 Task: Use the formula "BITOR" in spreadsheet "Project portfolio".
Action: Mouse moved to (884, 138)
Screenshot: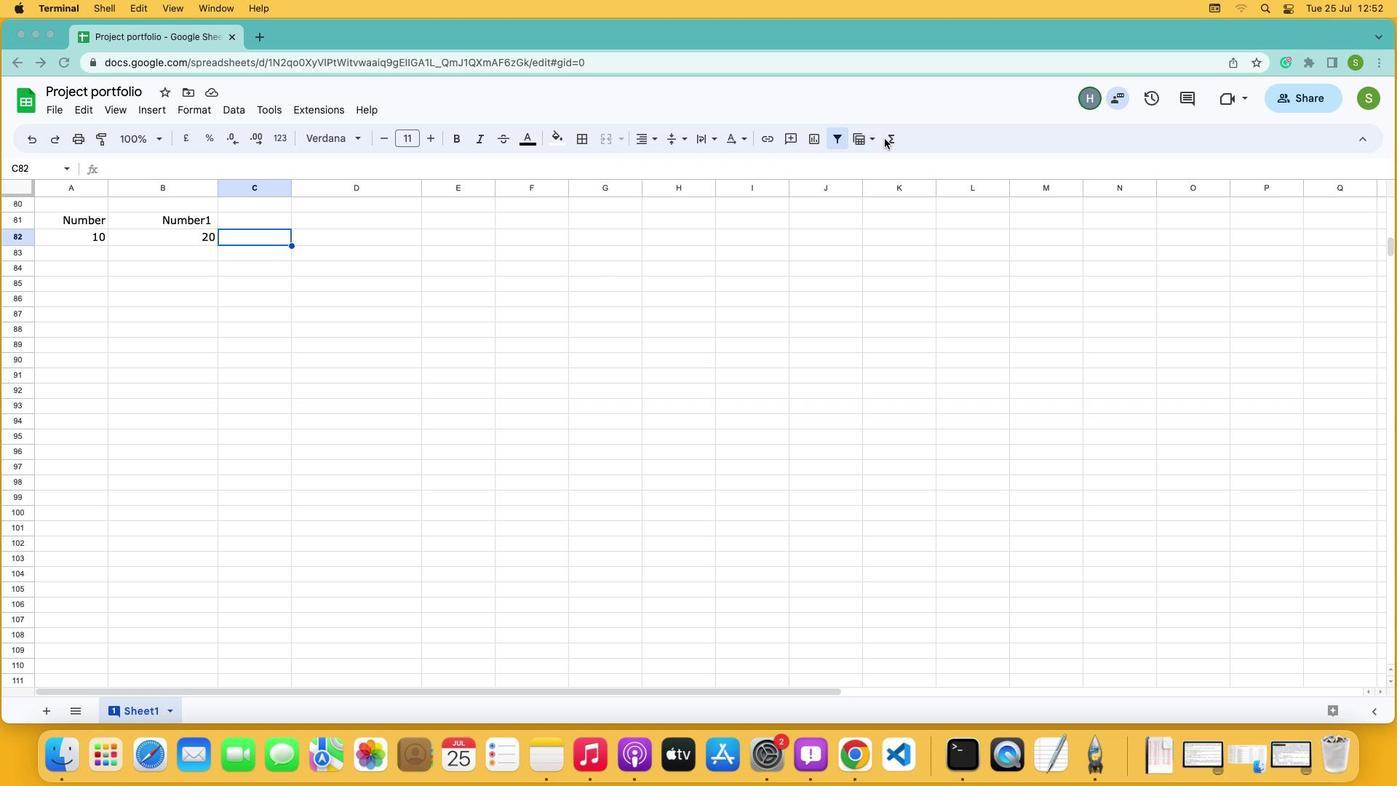 
Action: Mouse pressed left at (884, 138)
Screenshot: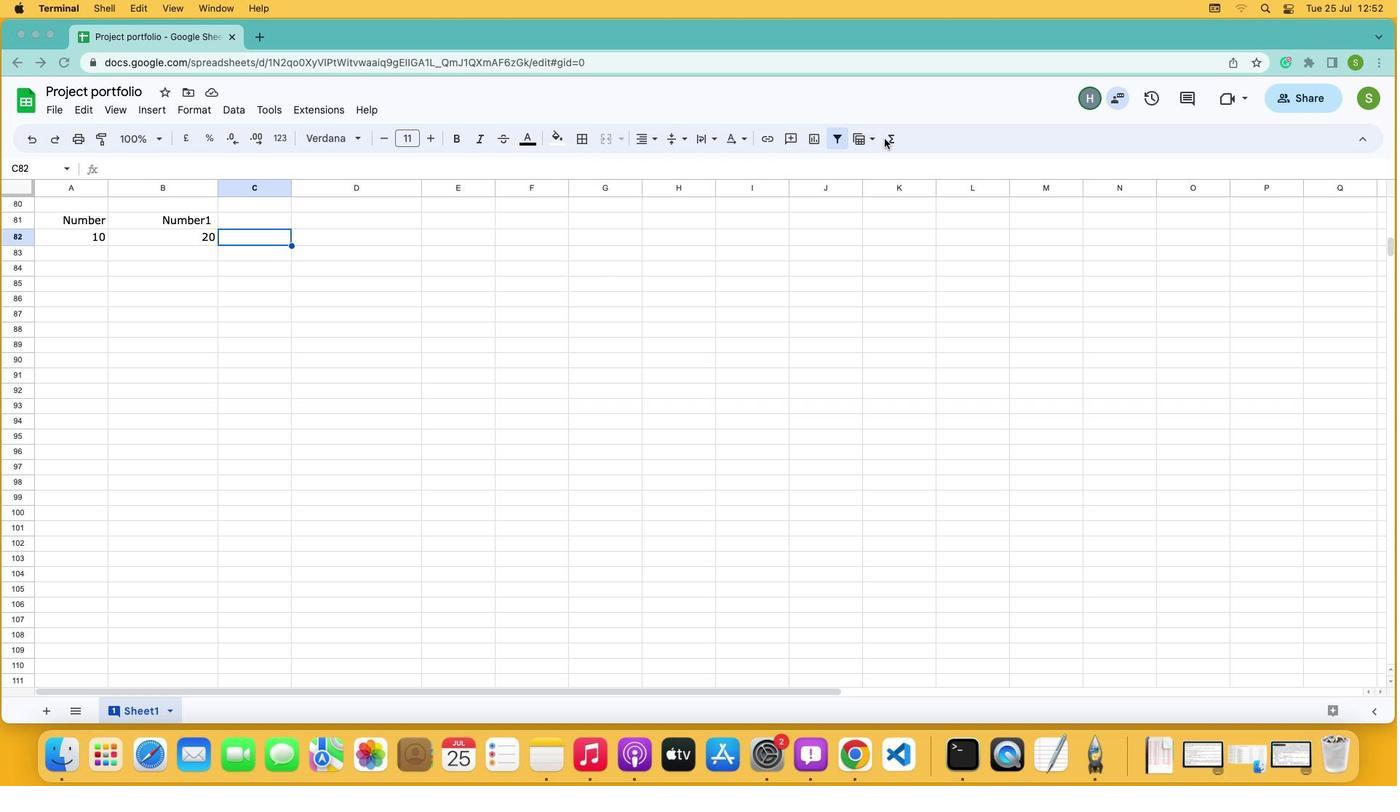 
Action: Mouse moved to (888, 142)
Screenshot: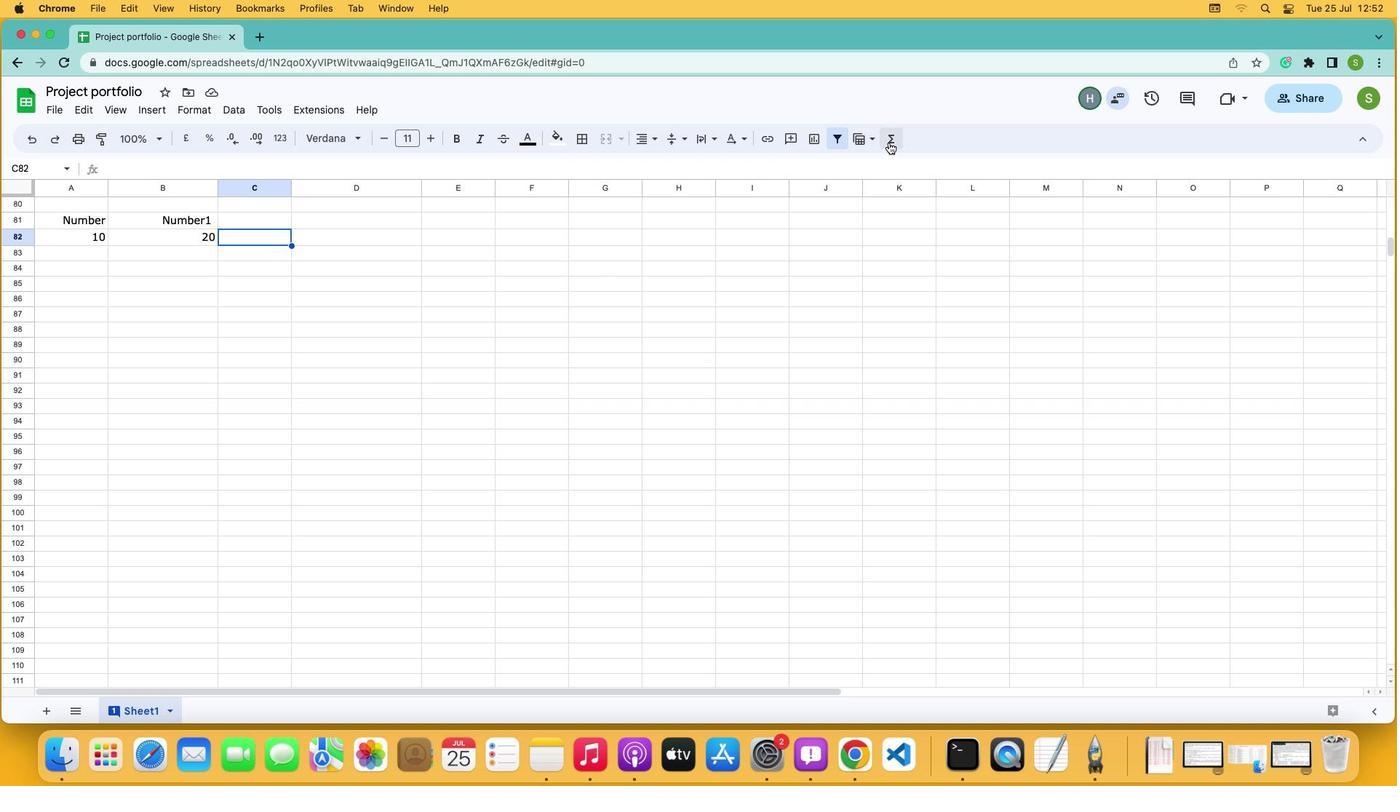 
Action: Mouse pressed left at (888, 142)
Screenshot: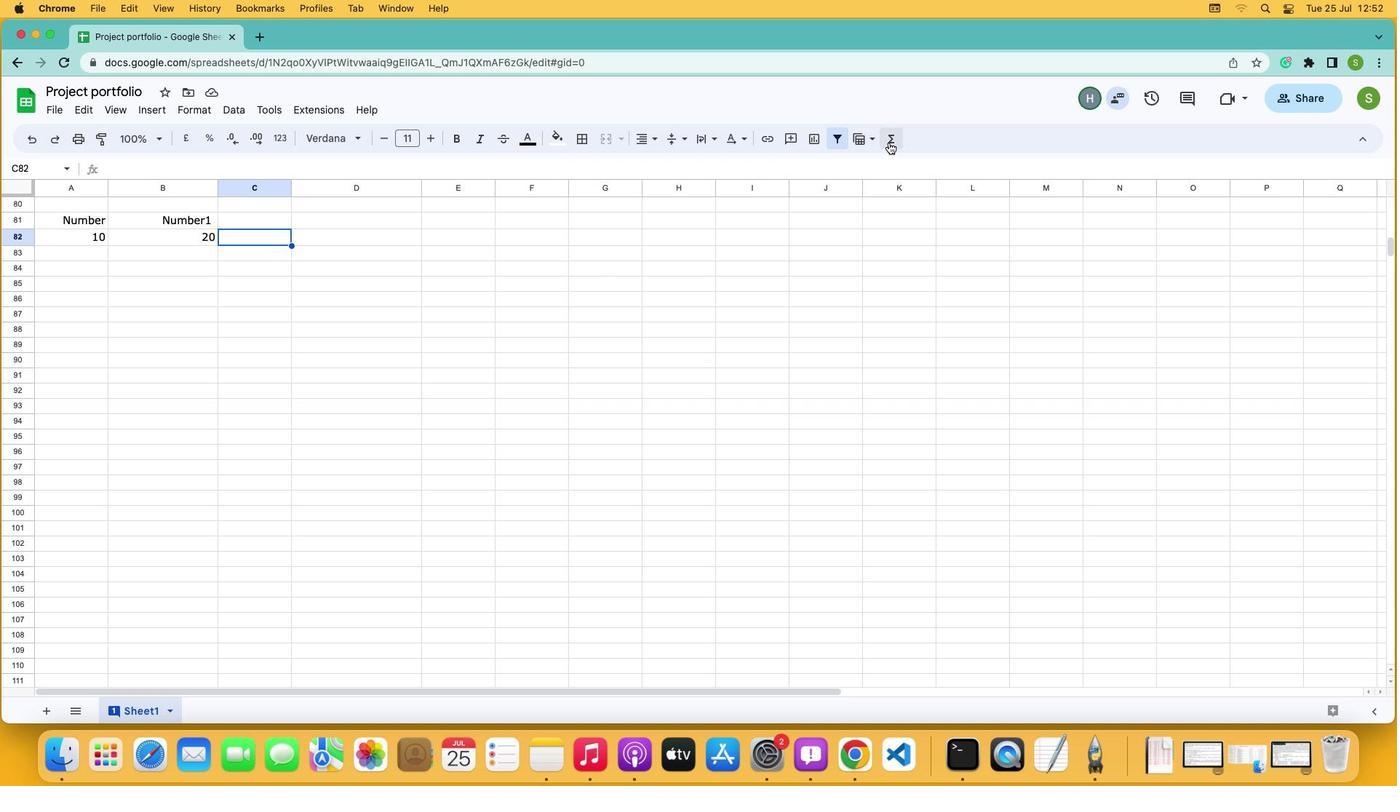 
Action: Mouse moved to (928, 292)
Screenshot: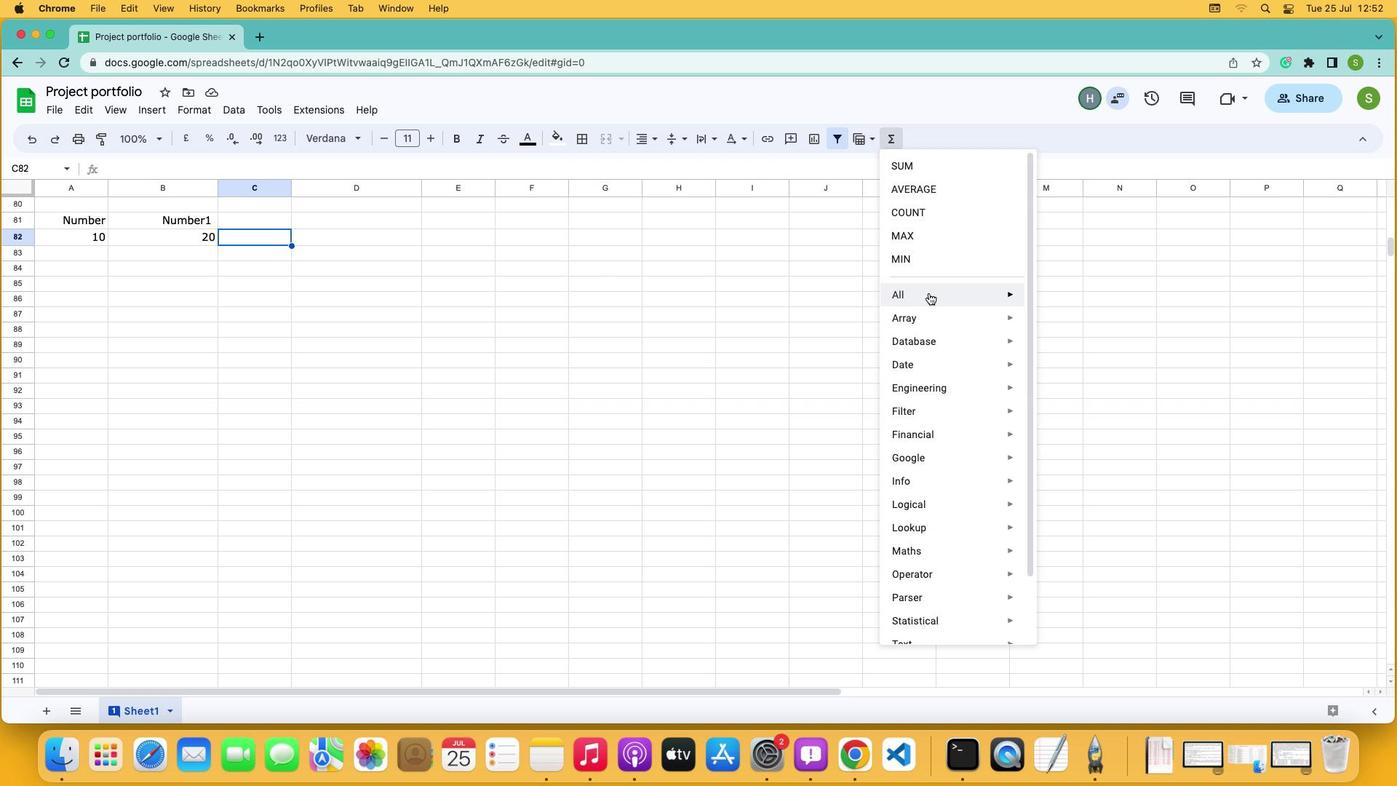 
Action: Mouse pressed left at (928, 292)
Screenshot: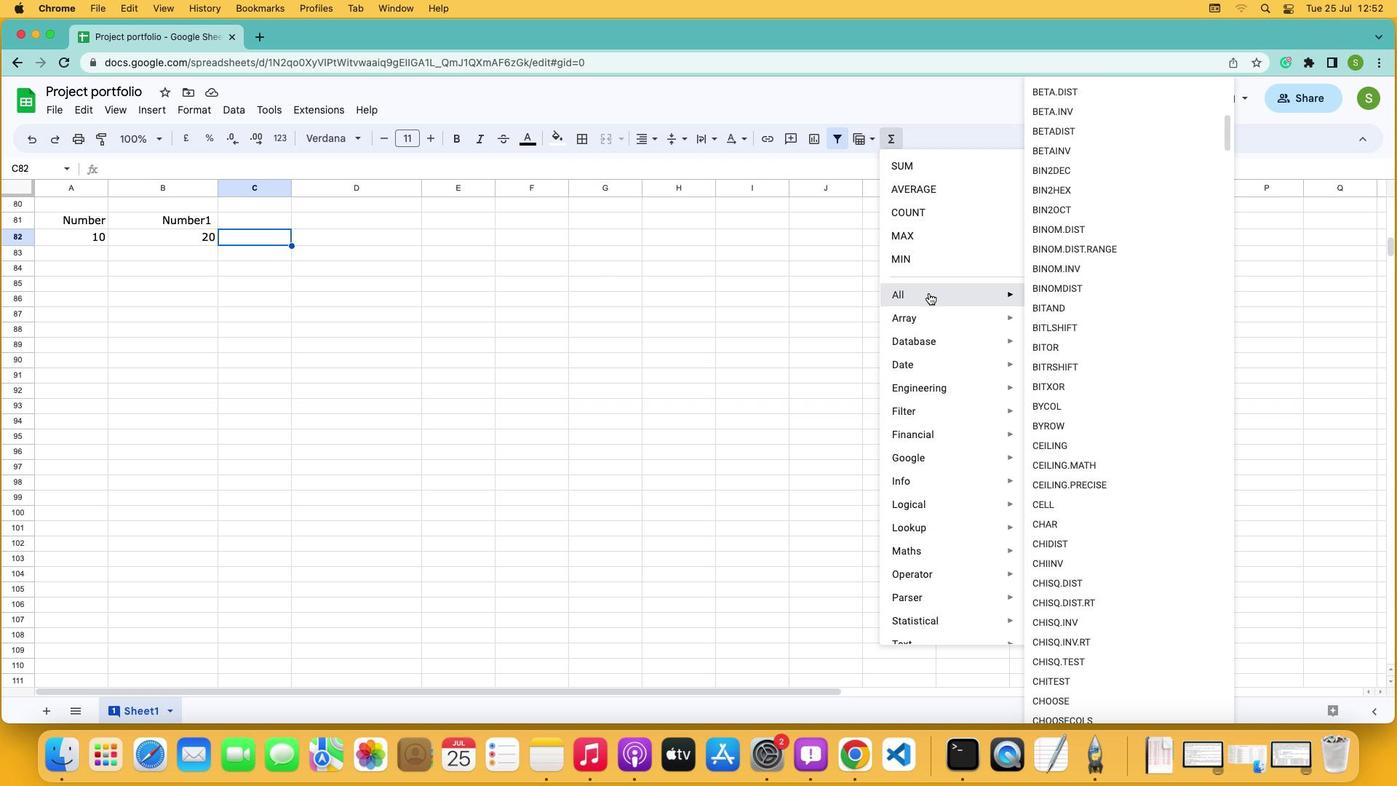 
Action: Mouse moved to (1048, 352)
Screenshot: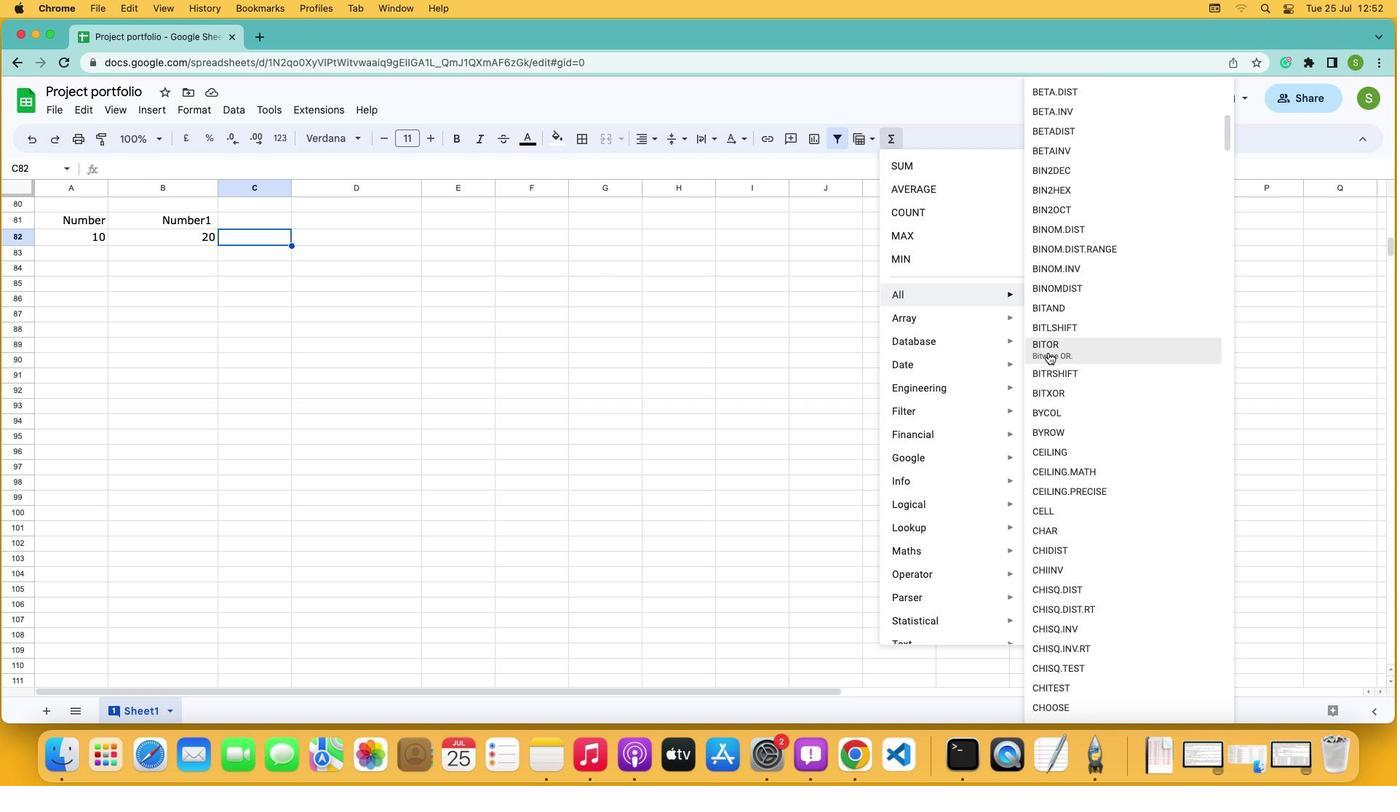 
Action: Mouse pressed left at (1048, 352)
Screenshot: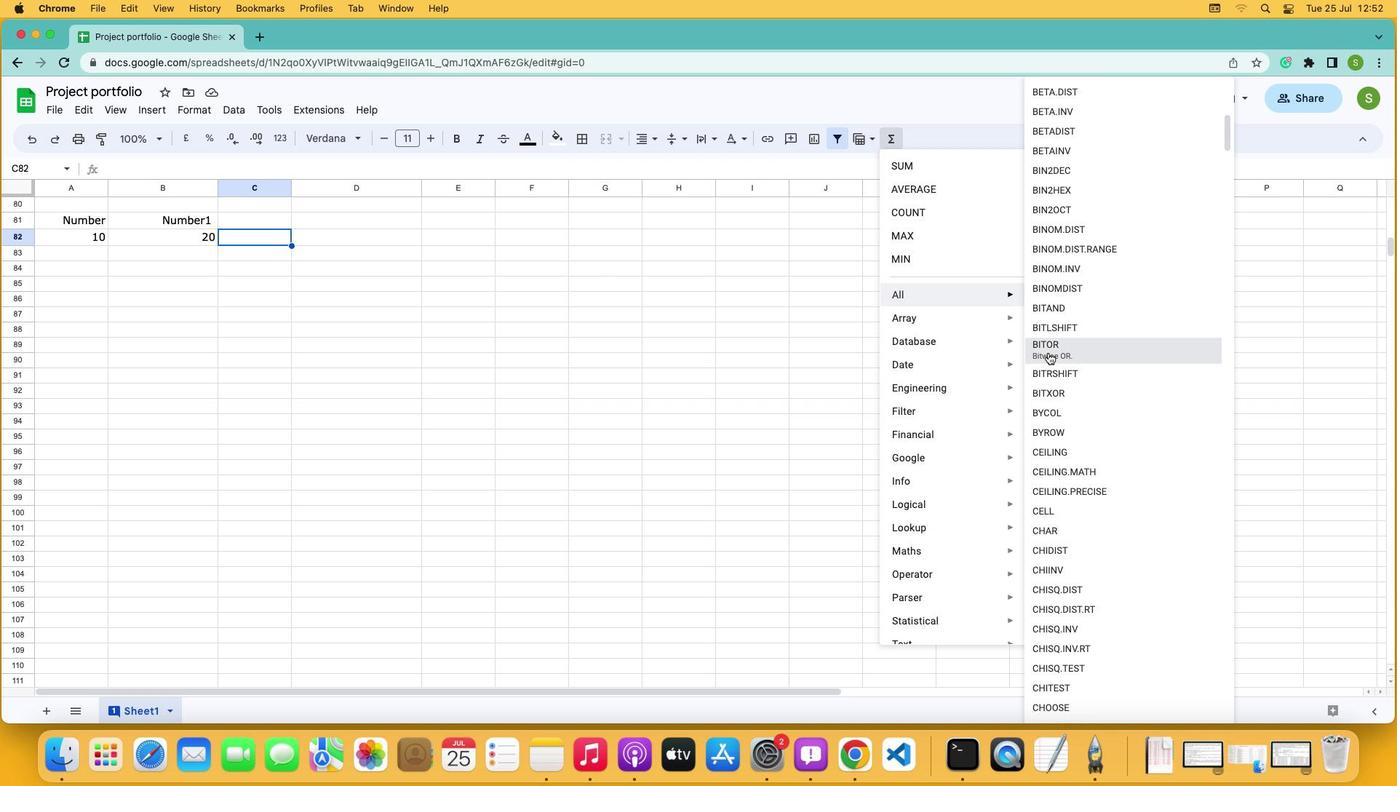 
Action: Mouse moved to (101, 240)
Screenshot: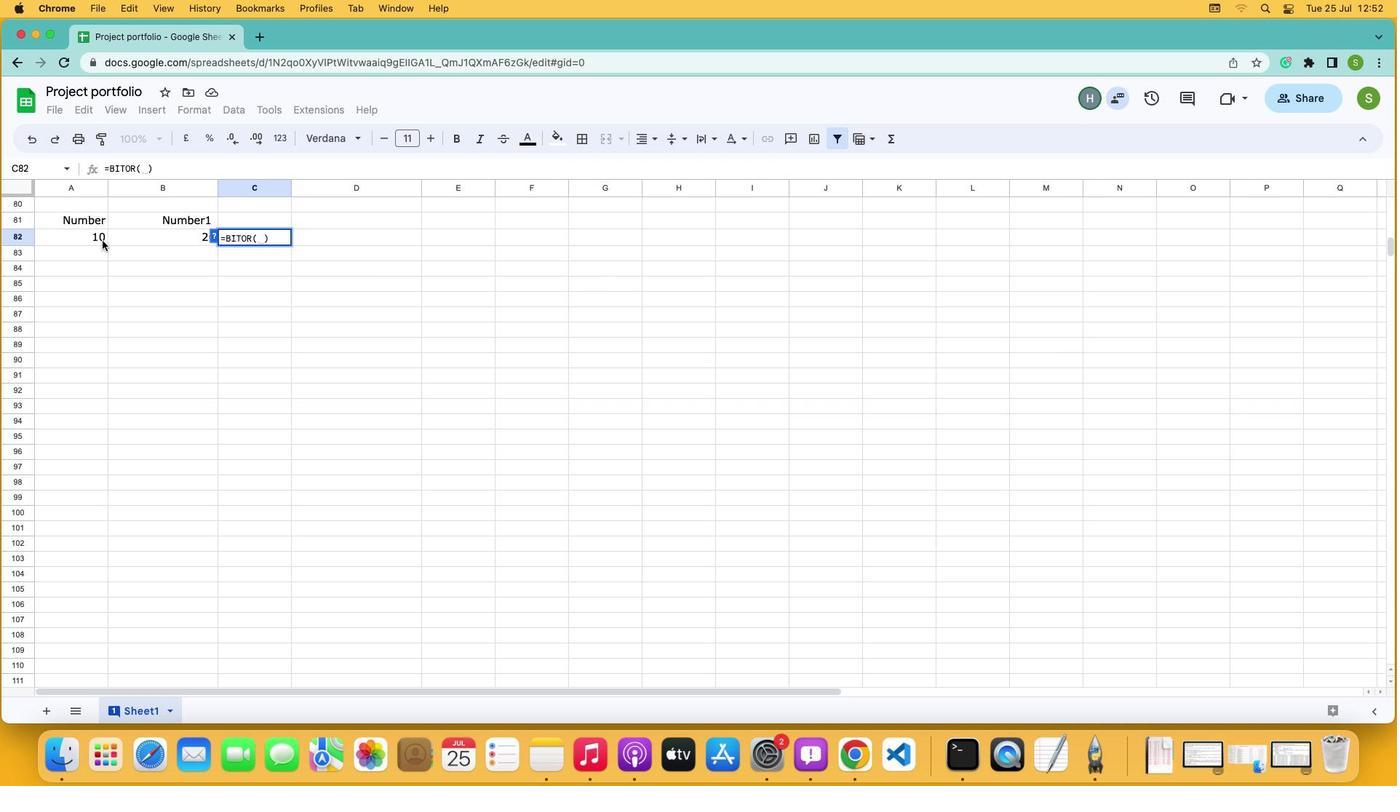 
Action: Mouse pressed left at (101, 240)
Screenshot: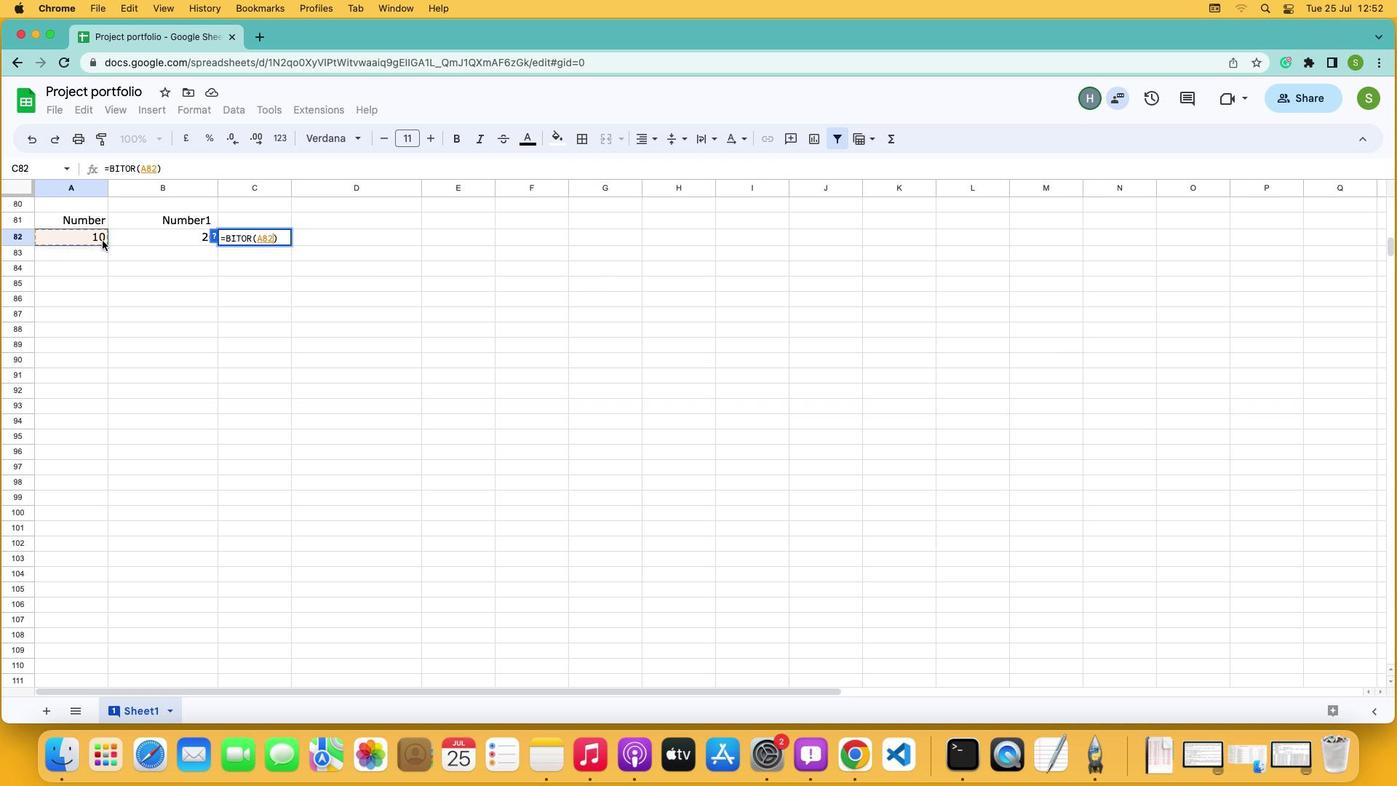 
Action: Key pressed ','
Screenshot: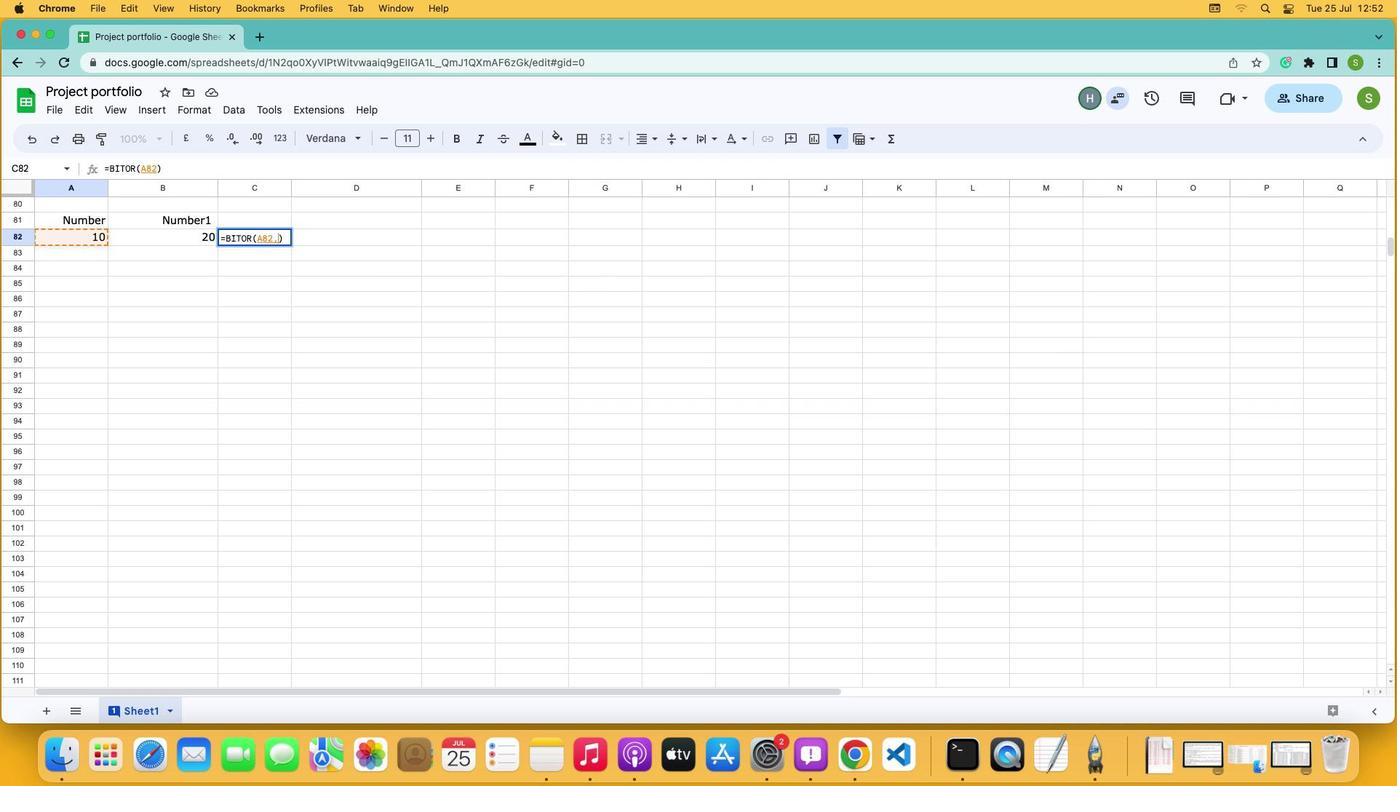 
Action: Mouse moved to (157, 232)
Screenshot: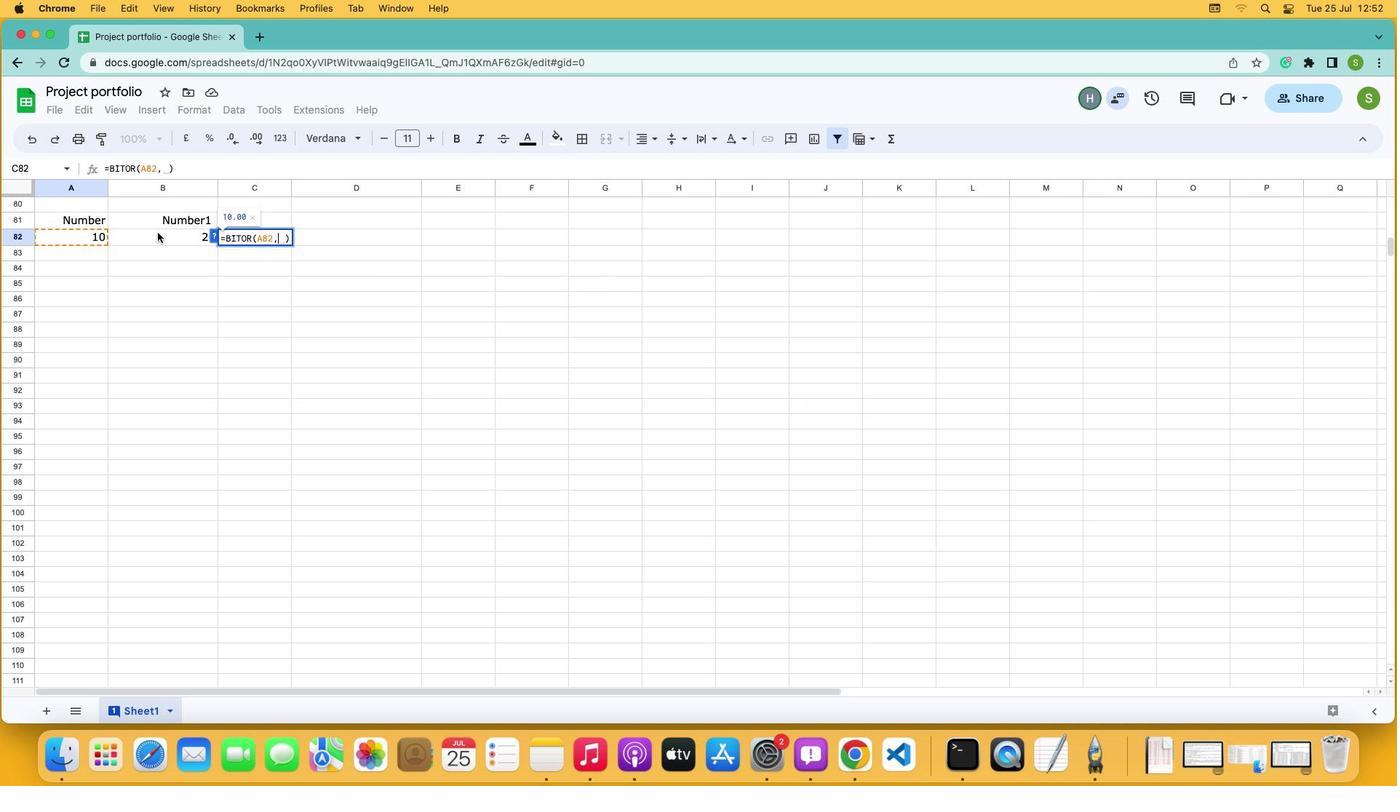 
Action: Mouse pressed left at (157, 232)
Screenshot: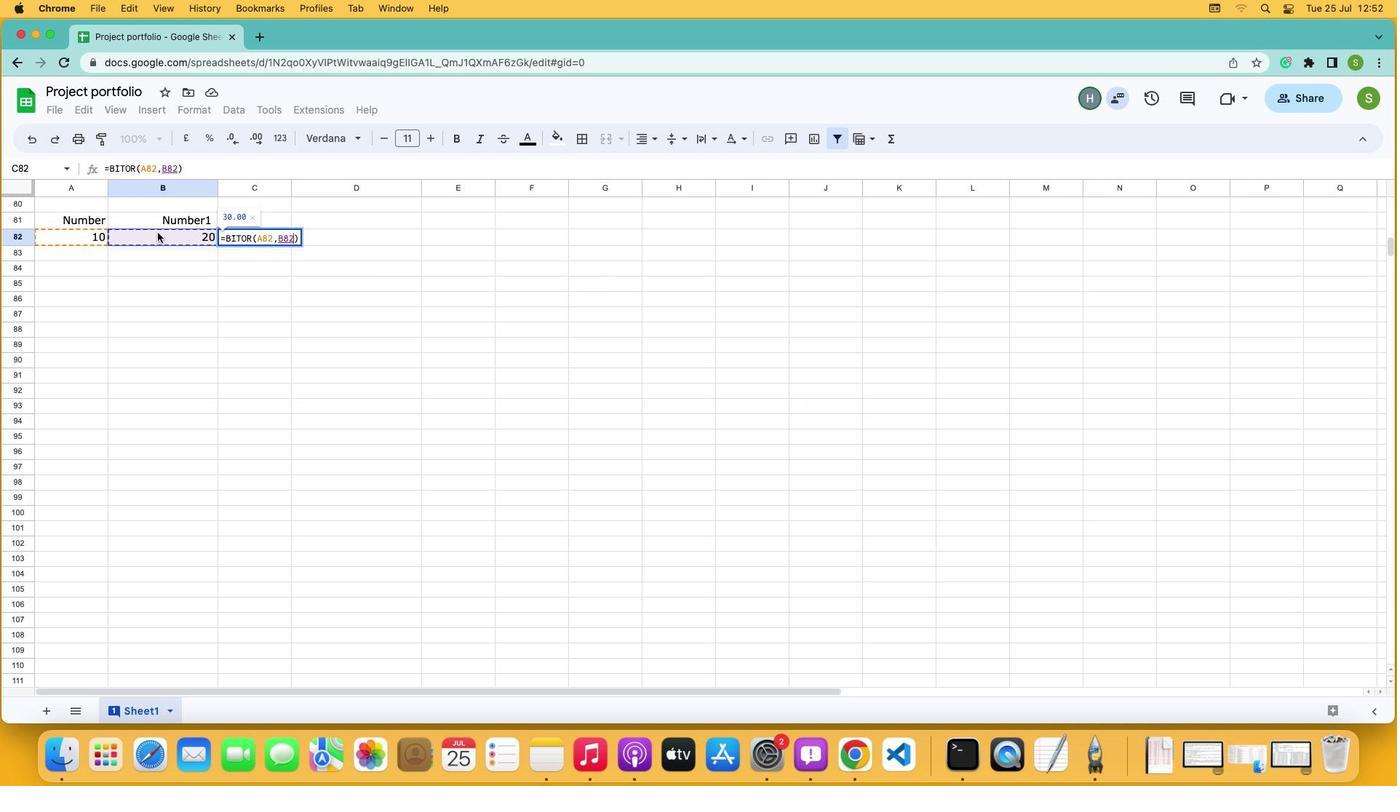 
Action: Key pressed Key.enter
Screenshot: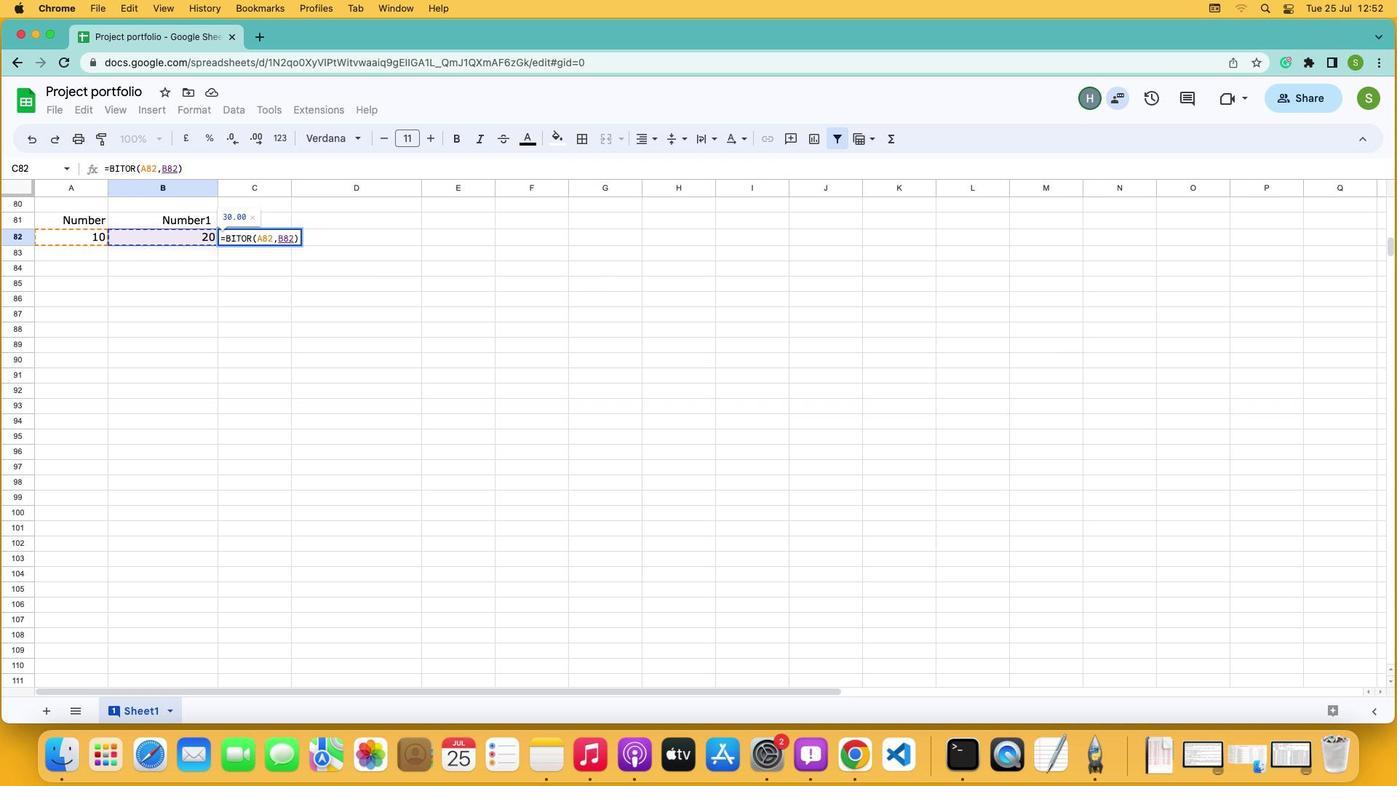 
